 Task: Add mansisoftage undefined.
Action: Mouse moved to (357, 86)
Screenshot: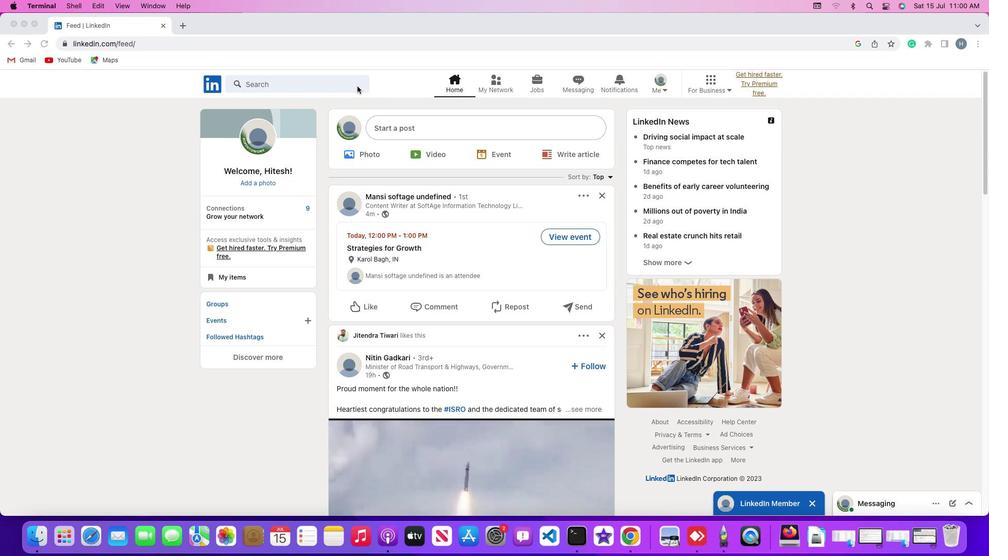 
Action: Mouse pressed left at (357, 86)
Screenshot: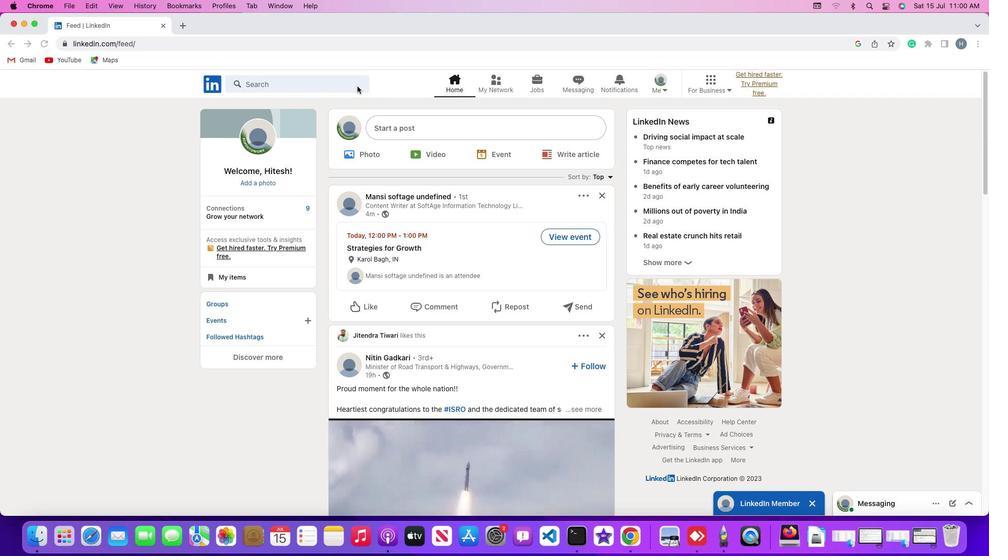 
Action: Mouse pressed left at (357, 86)
Screenshot: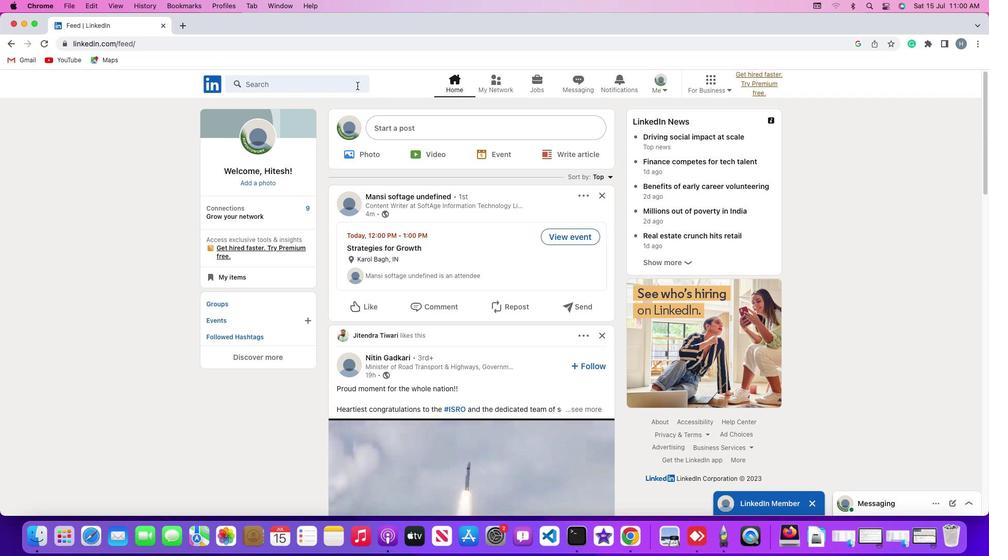 
Action: Mouse moved to (390, 68)
Screenshot: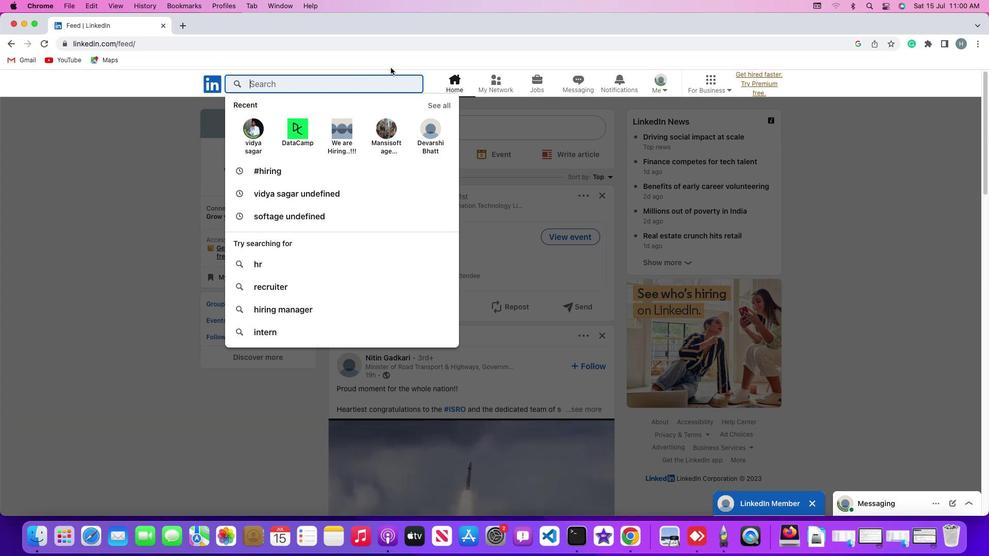 
Action: Key pressed Key.shift'#''h''i''r''i''n''g'Key.enter
Screenshot: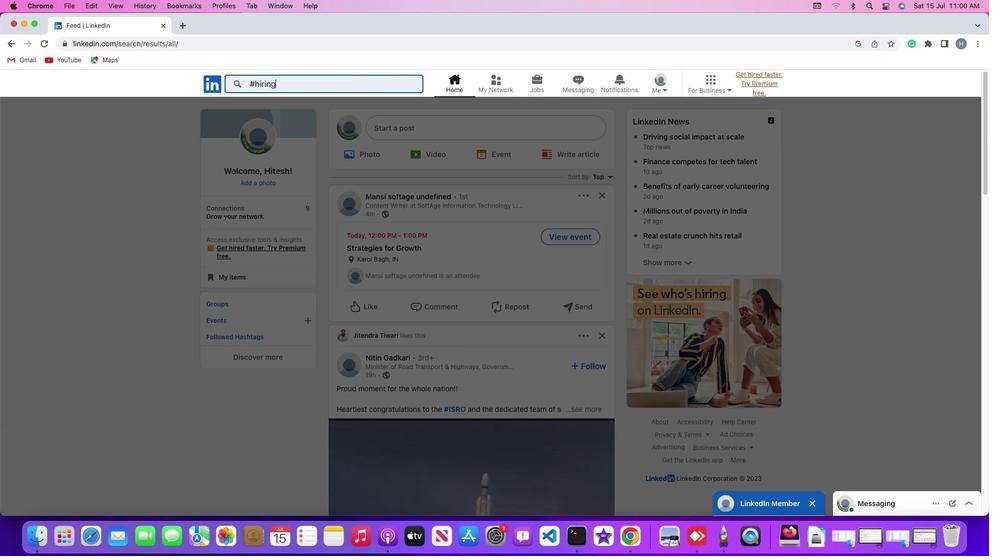 
Action: Mouse moved to (220, 110)
Screenshot: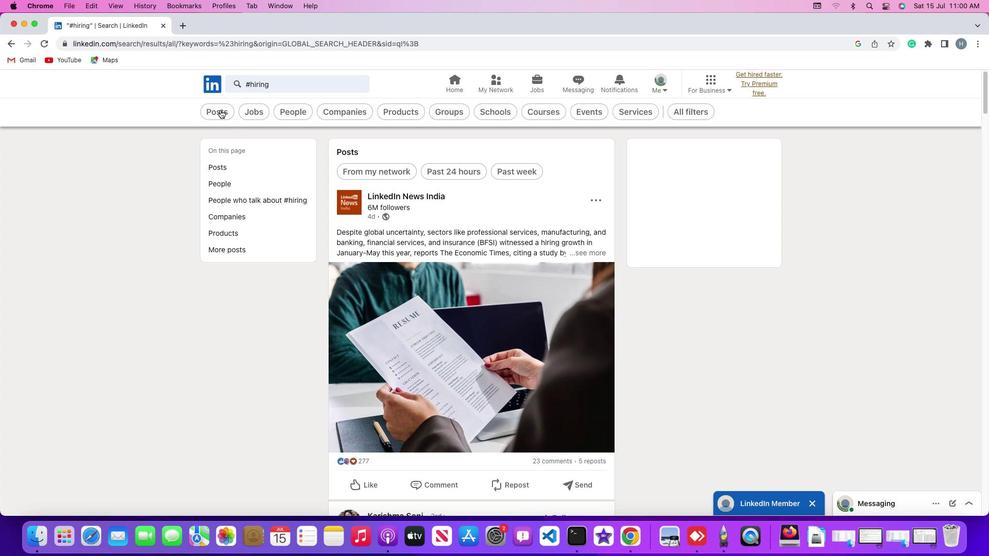 
Action: Mouse pressed left at (220, 110)
Screenshot: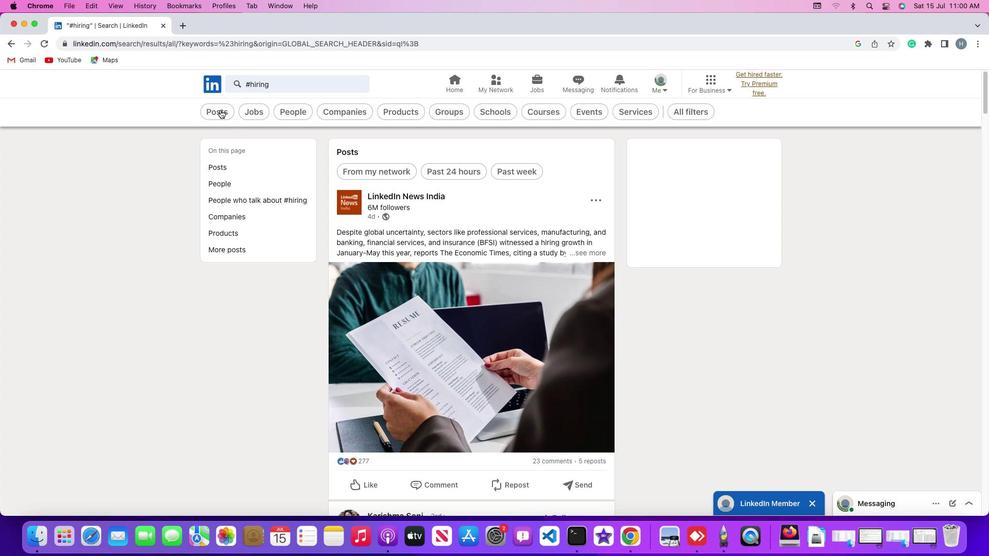 
Action: Mouse moved to (489, 111)
Screenshot: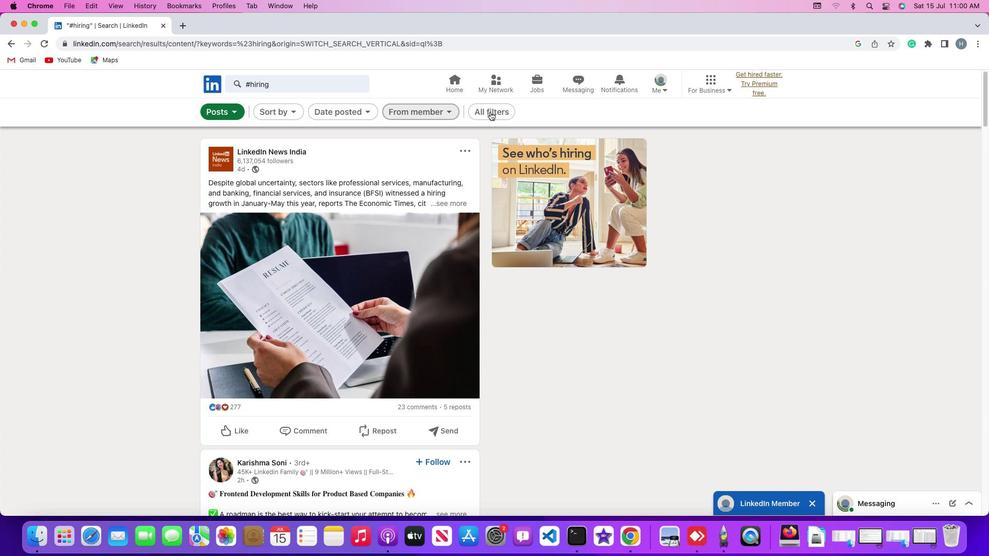 
Action: Mouse pressed left at (489, 111)
Screenshot: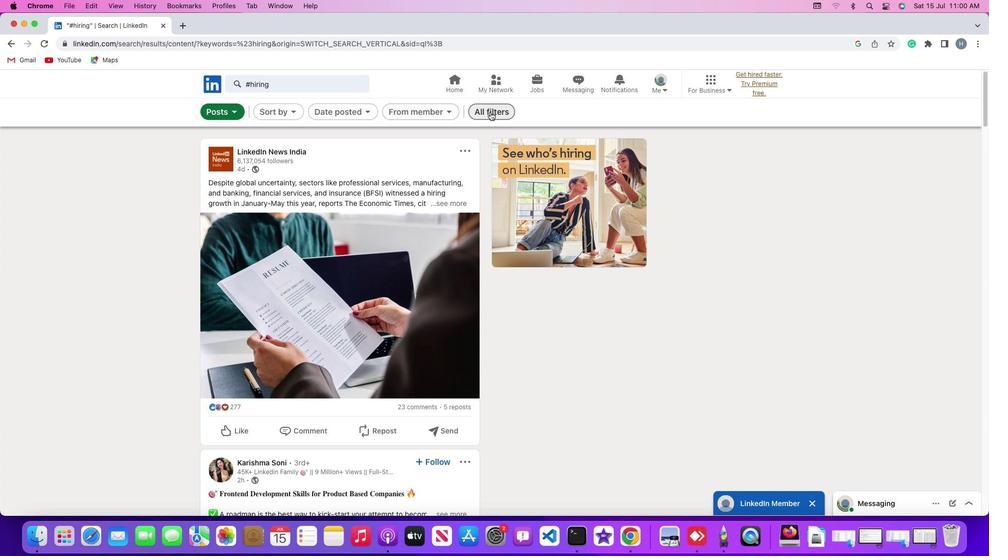 
Action: Mouse moved to (790, 357)
Screenshot: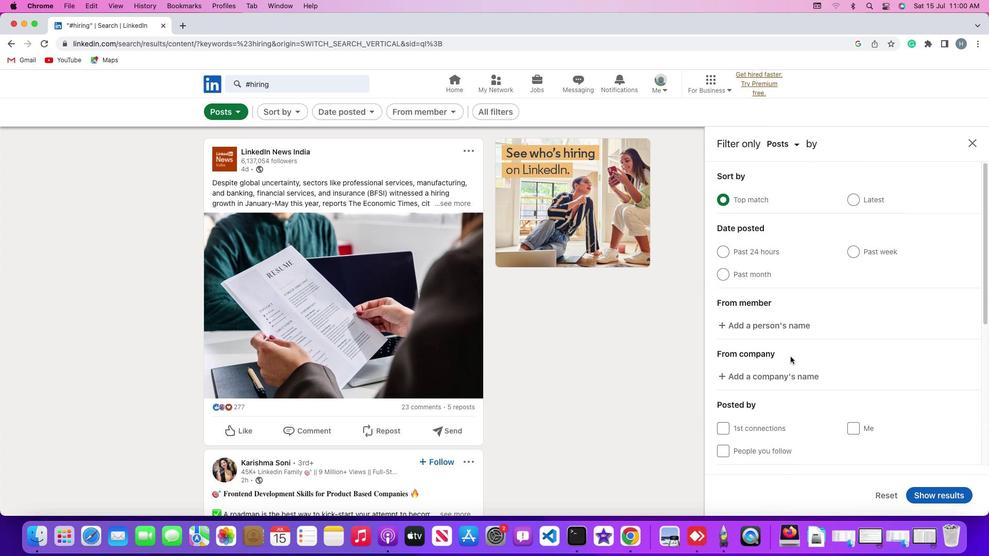 
Action: Mouse scrolled (790, 357) with delta (0, 0)
Screenshot: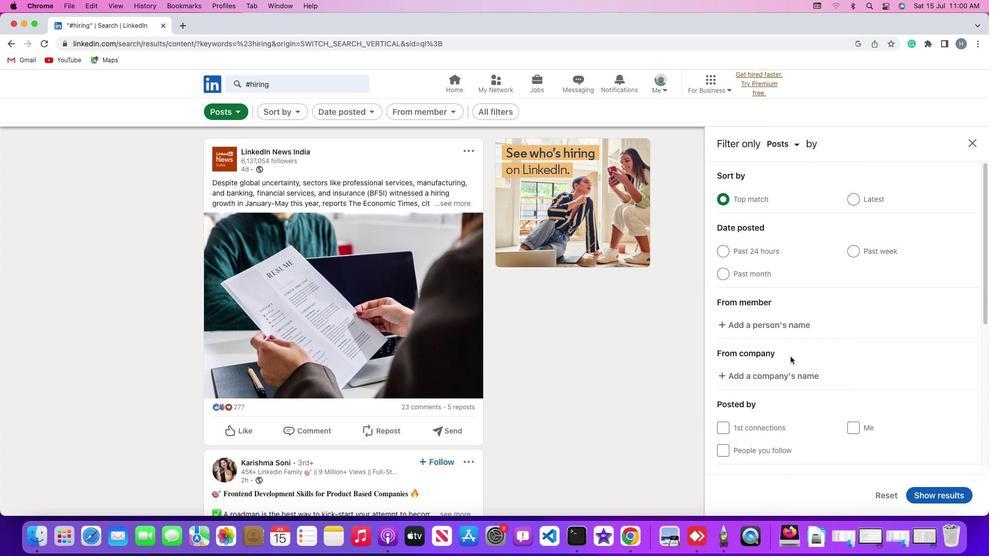 
Action: Mouse scrolled (790, 357) with delta (0, 0)
Screenshot: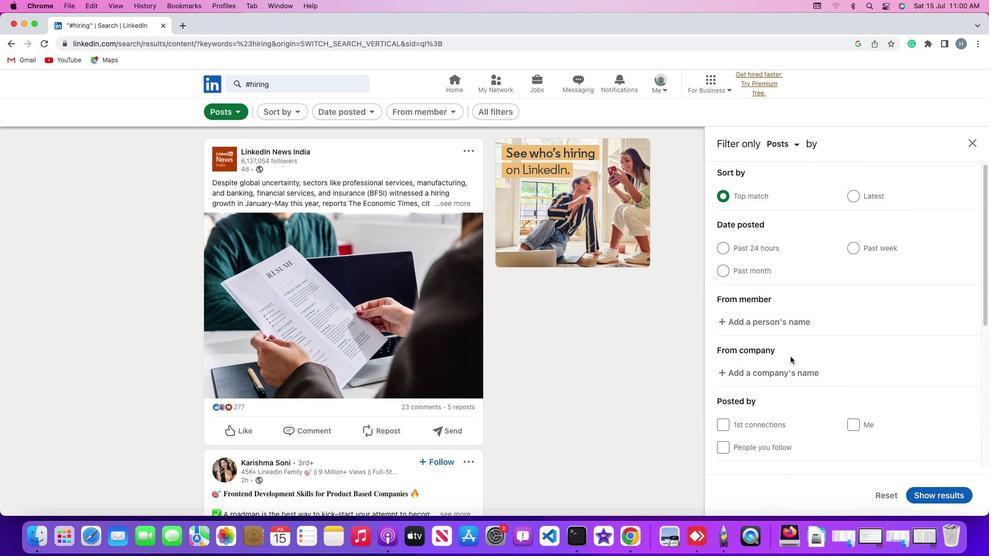 
Action: Mouse scrolled (790, 357) with delta (0, 0)
Screenshot: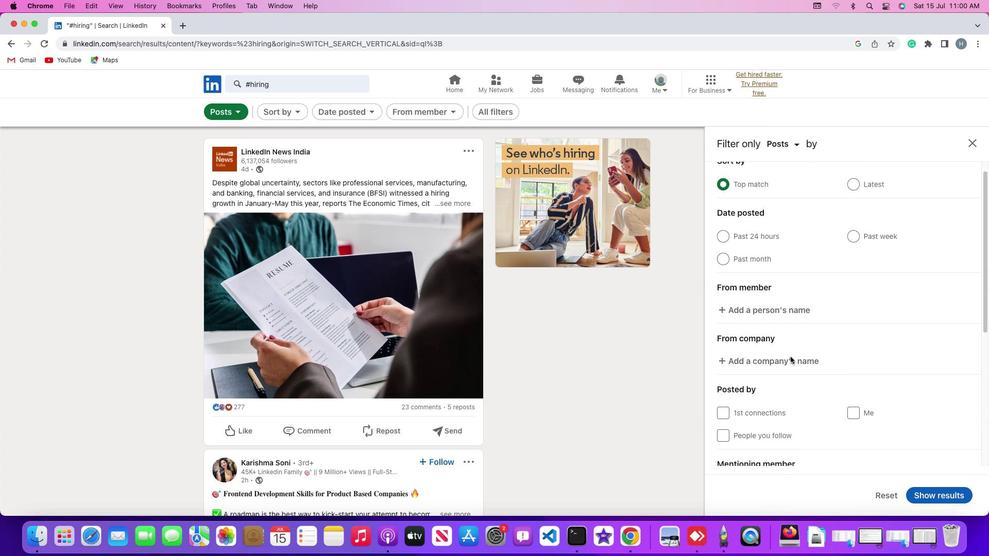 
Action: Mouse scrolled (790, 357) with delta (0, 0)
Screenshot: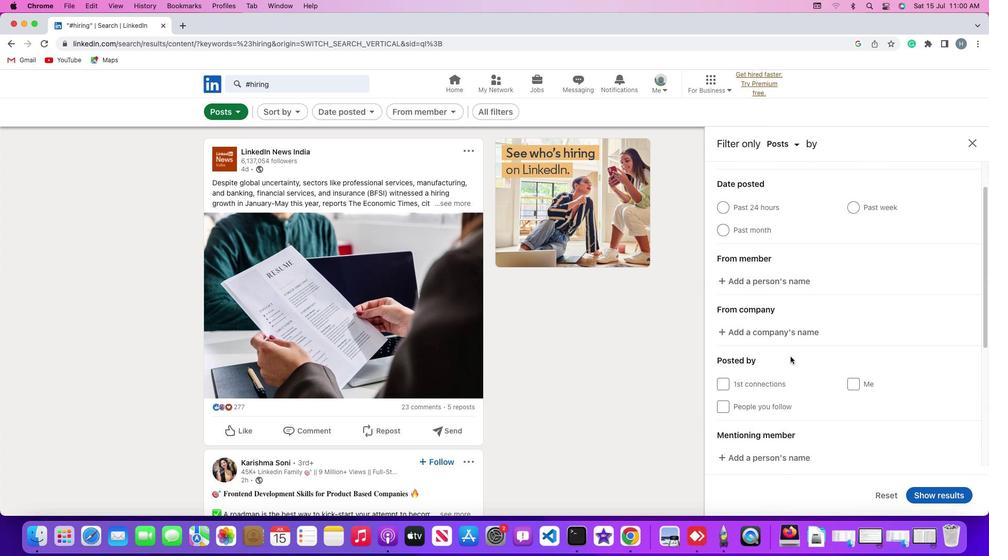 
Action: Mouse scrolled (790, 357) with delta (0, 0)
Screenshot: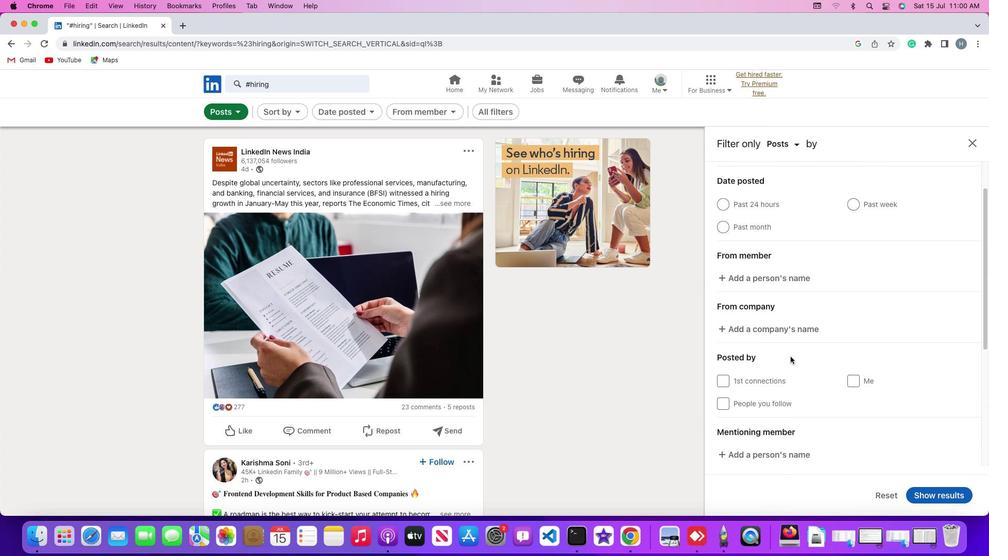 
Action: Mouse scrolled (790, 357) with delta (0, 0)
Screenshot: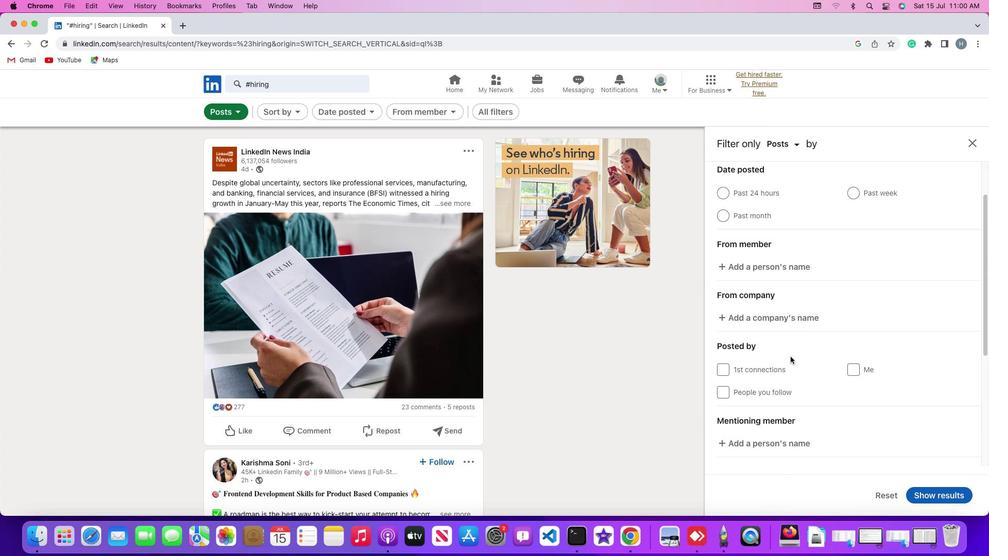 
Action: Mouse scrolled (790, 357) with delta (0, 0)
Screenshot: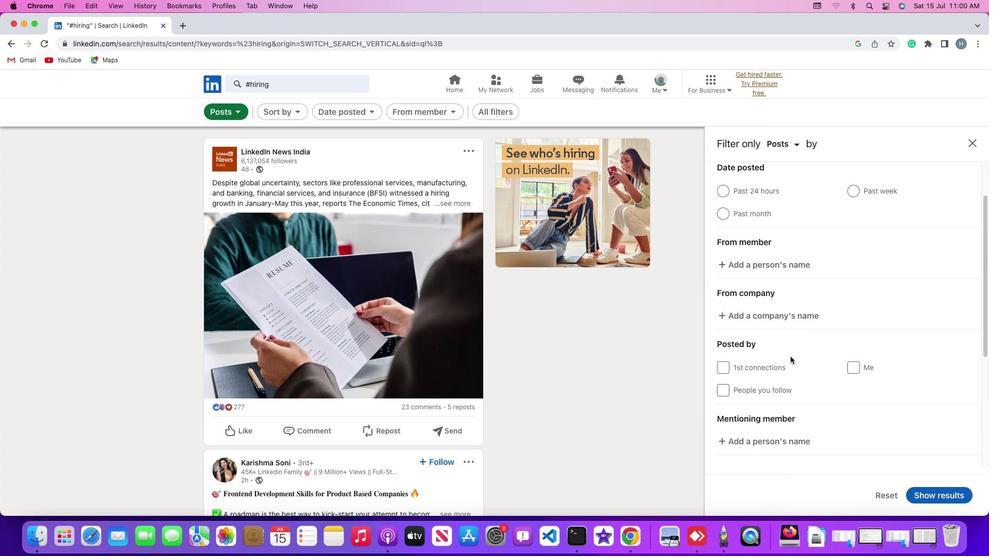 
Action: Mouse moved to (796, 426)
Screenshot: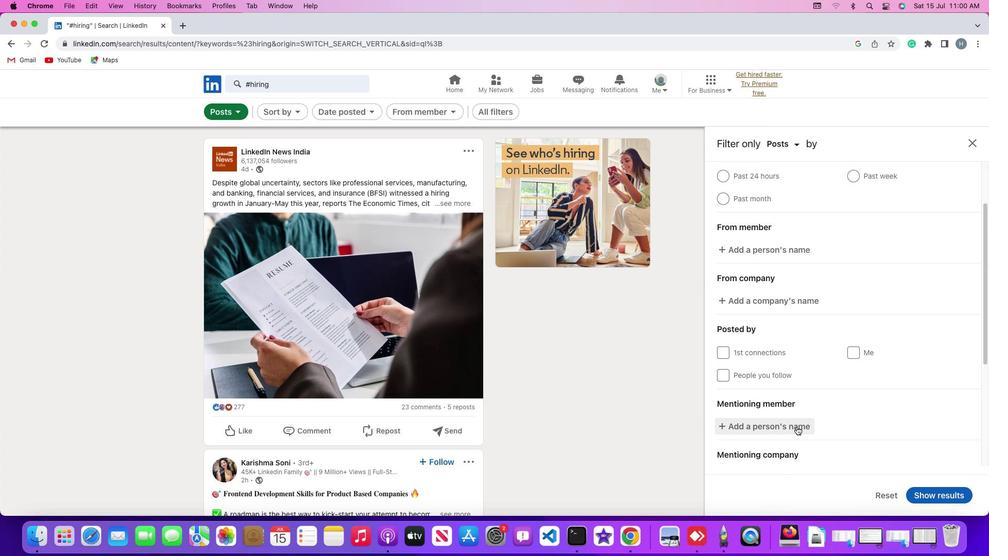 
Action: Mouse pressed left at (796, 426)
Screenshot: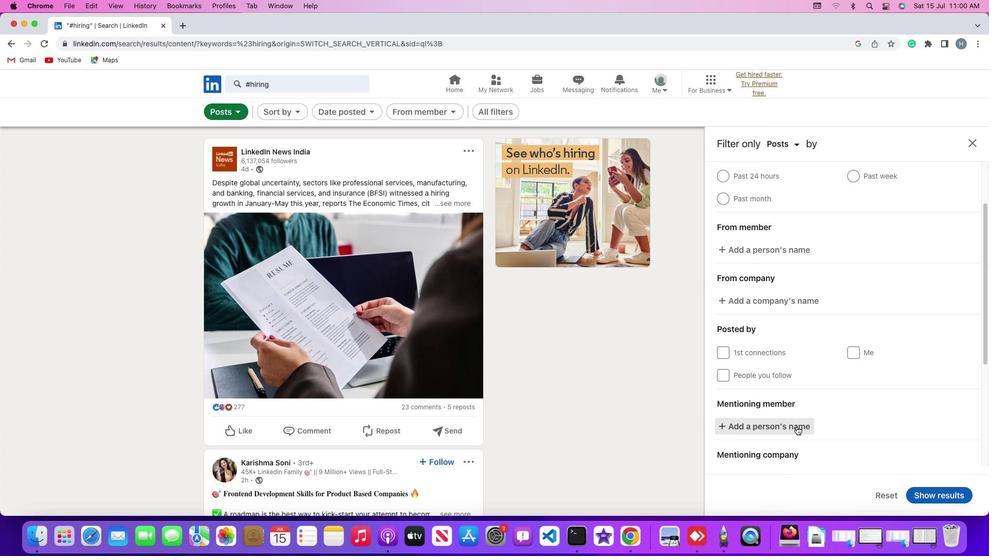 
Action: Key pressed Key.shift'M''a''n''s''i''s''o''f''t''a''g''e'
Screenshot: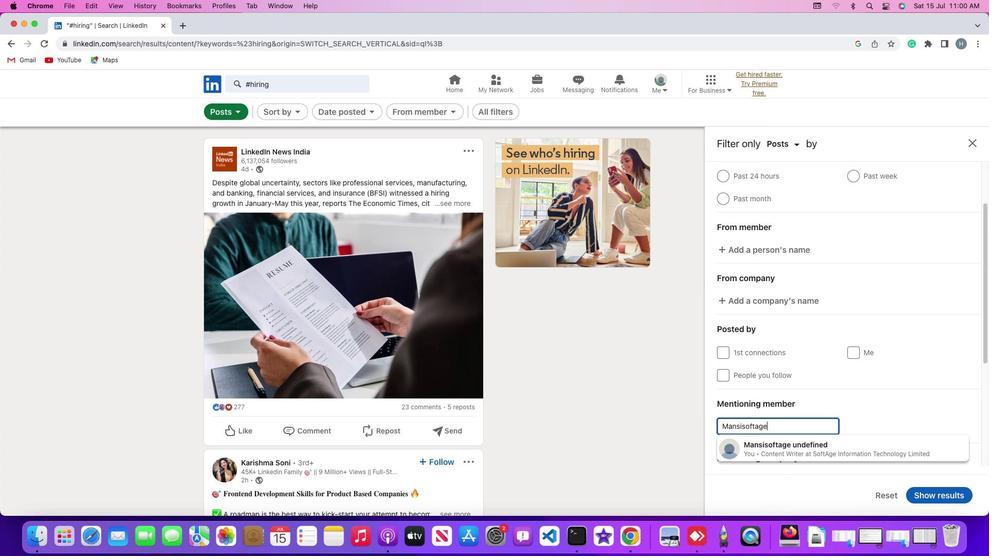 
Action: Mouse moved to (815, 451)
Screenshot: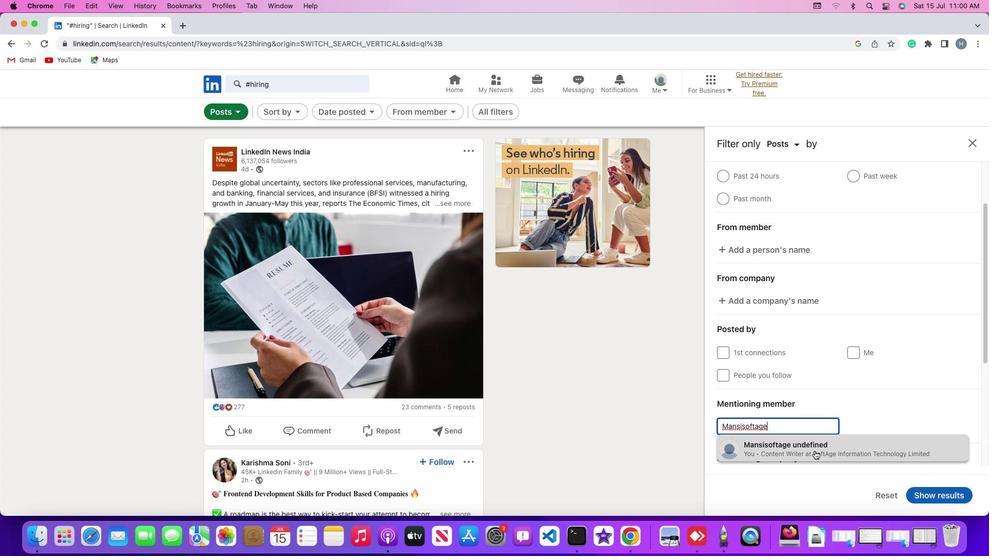 
Action: Mouse pressed left at (815, 451)
Screenshot: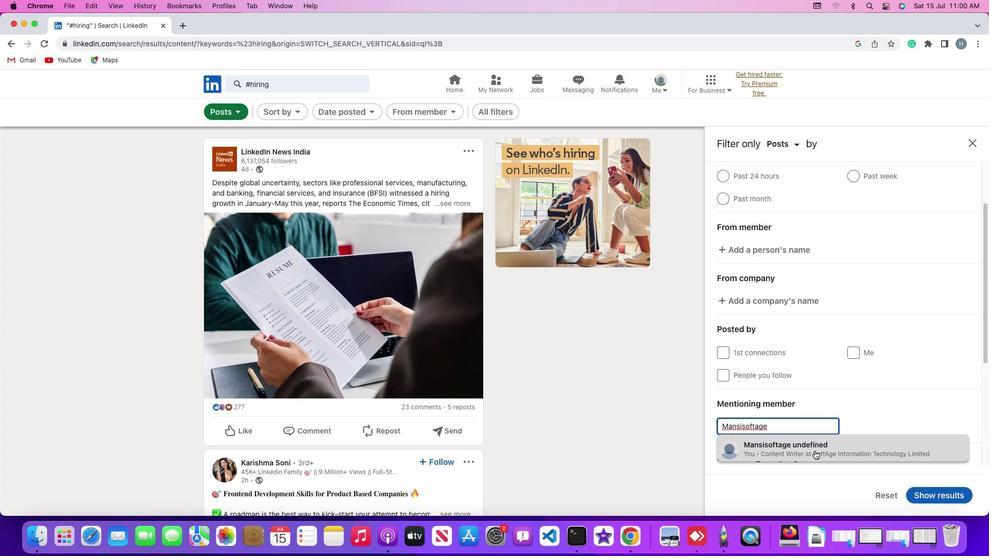 
Action: Mouse moved to (823, 447)
Screenshot: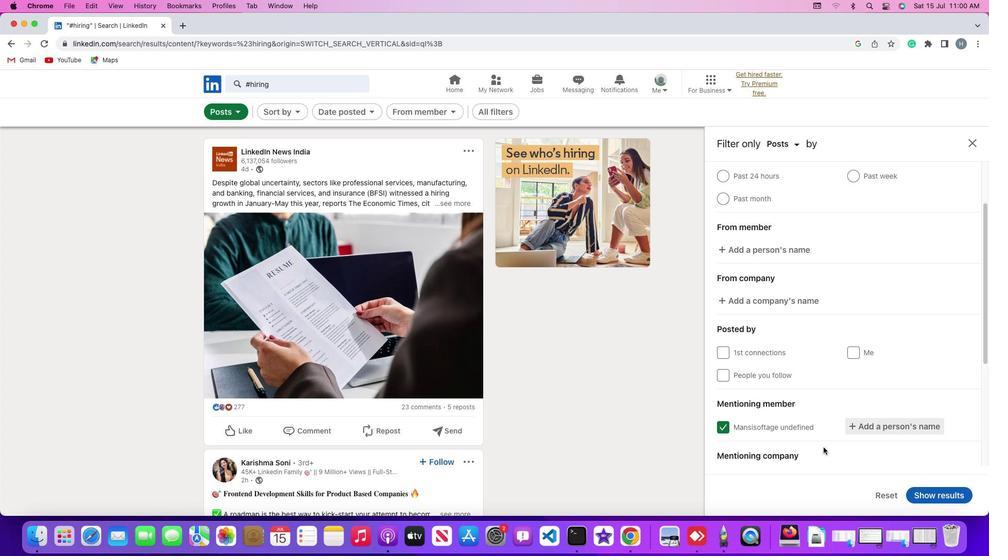 
